 Task: Change the visibility to public.
Action: Mouse moved to (310, 249)
Screenshot: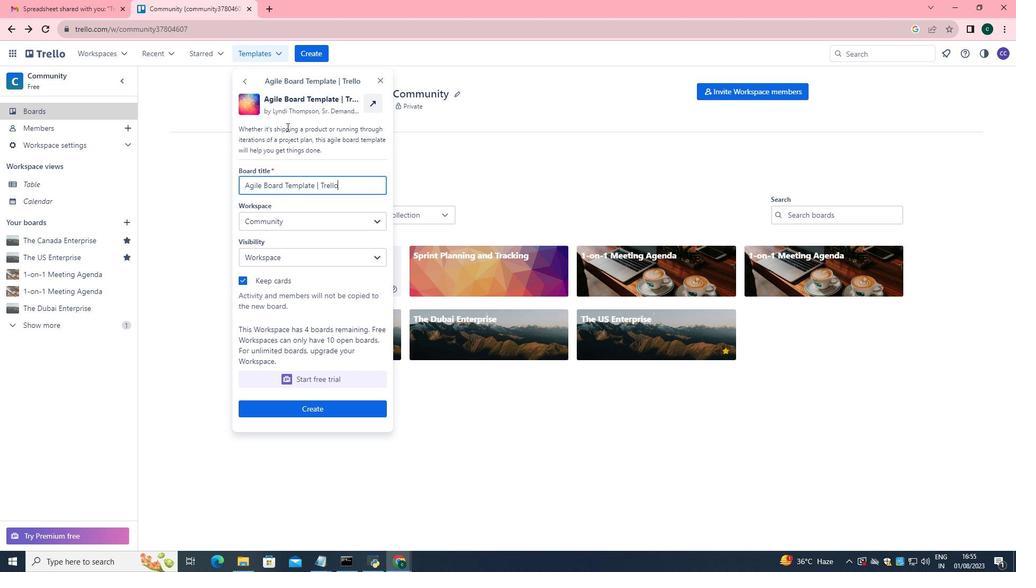 
Action: Mouse pressed left at (310, 249)
Screenshot: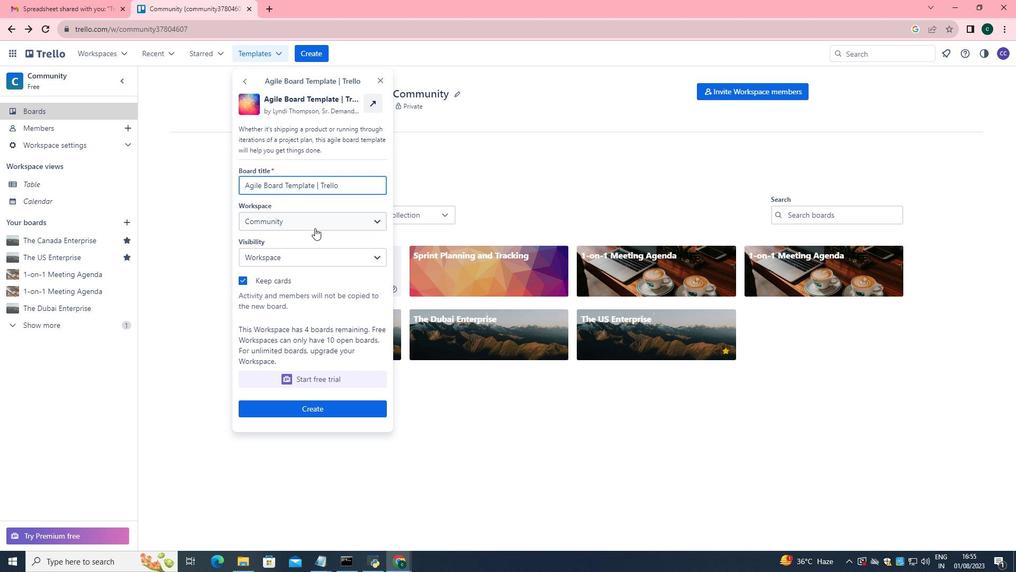 
Action: Mouse moved to (292, 351)
Screenshot: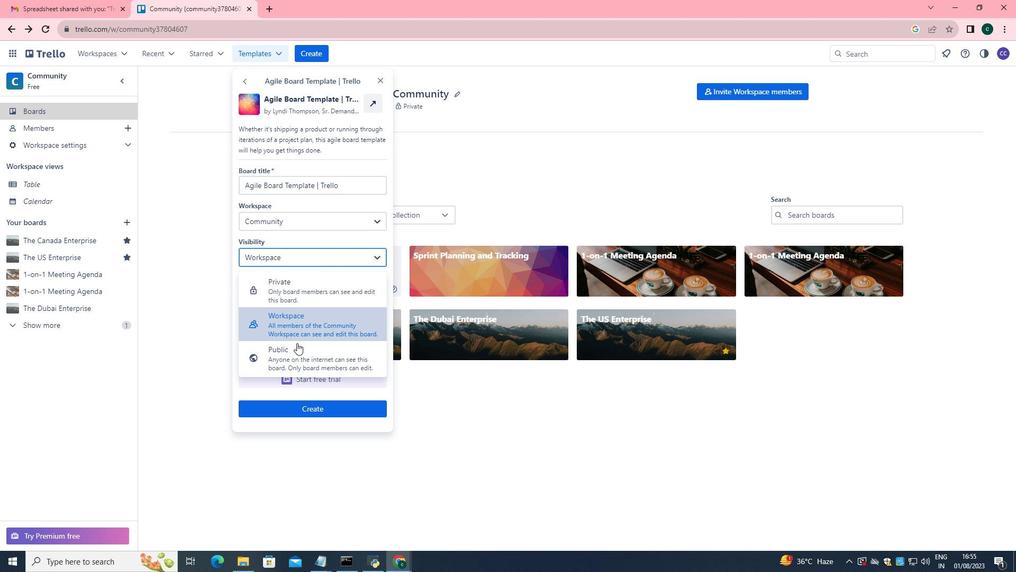 
Action: Mouse pressed left at (292, 351)
Screenshot: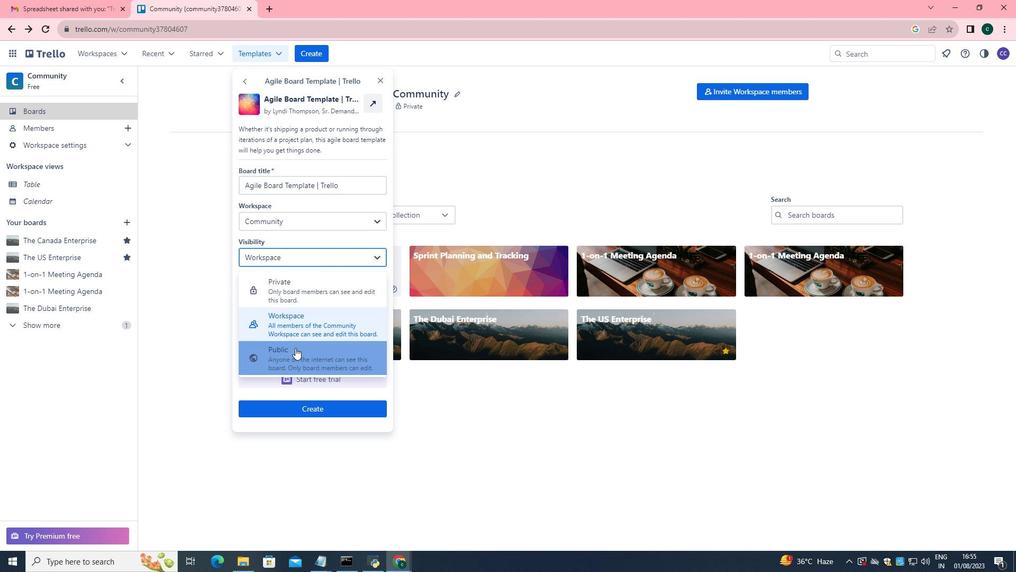 
Action: Mouse moved to (305, 430)
Screenshot: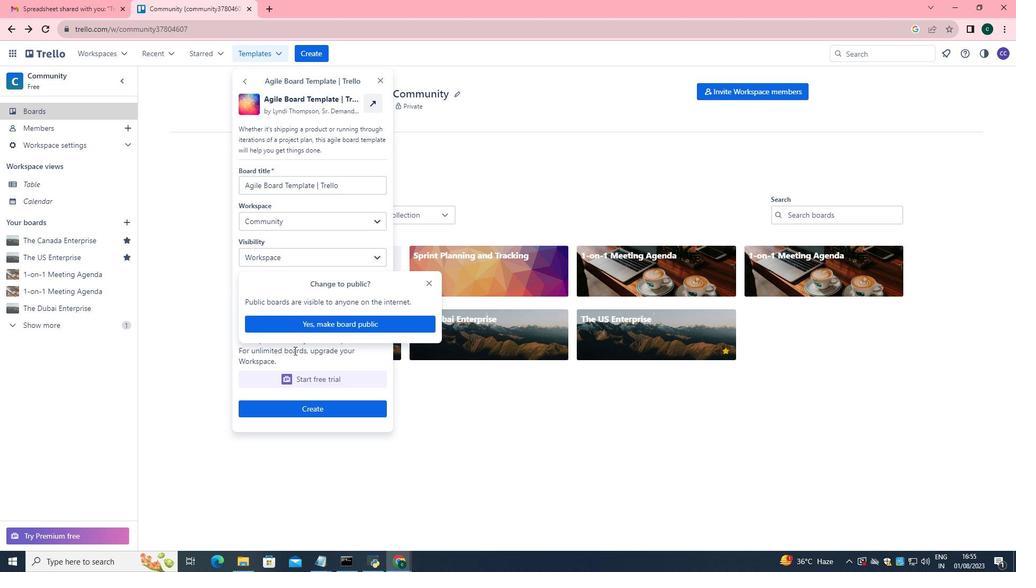 
Action: Mouse pressed left at (305, 430)
Screenshot: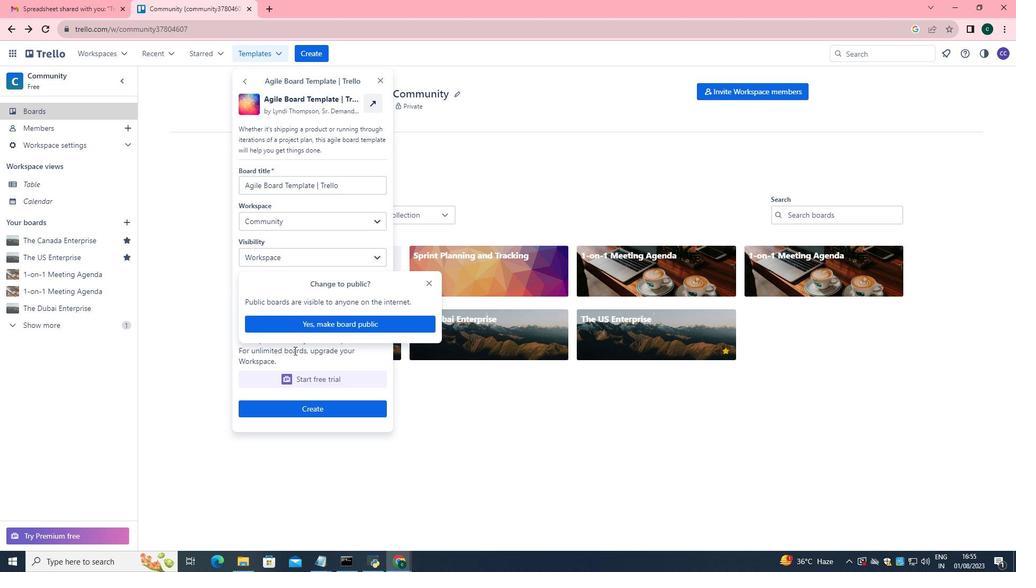 
